 Task: Create a sub task Release to Production / Go Live for the task  Create a new online platform for online nutrition coaching in the project BlueChipper , assign it to team member softage.4@softage.net and update the status of the sub task to  On Track  , set the priority of the sub task to Low
Action: Mouse moved to (409, 303)
Screenshot: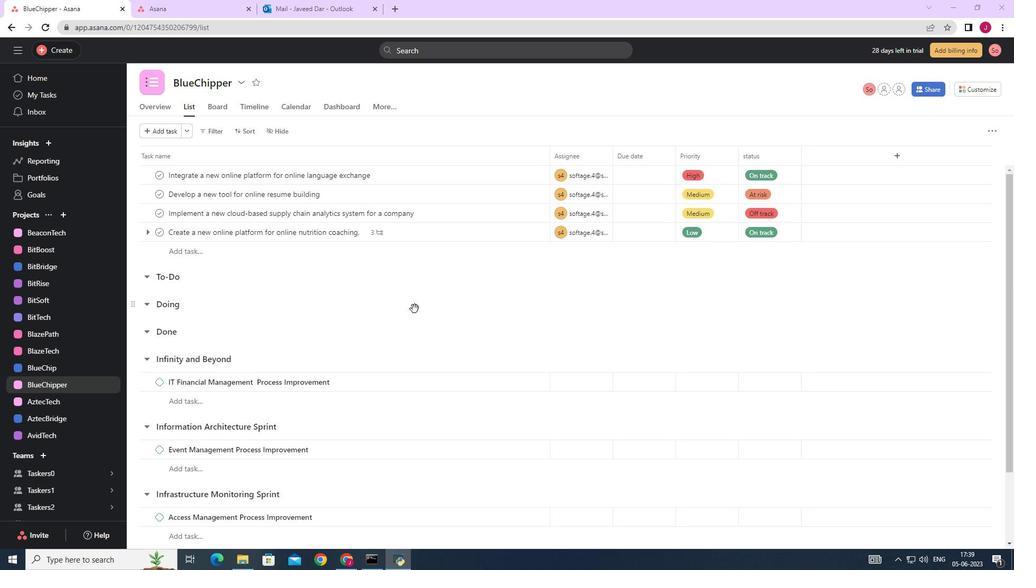 
Action: Mouse scrolled (409, 303) with delta (0, 0)
Screenshot: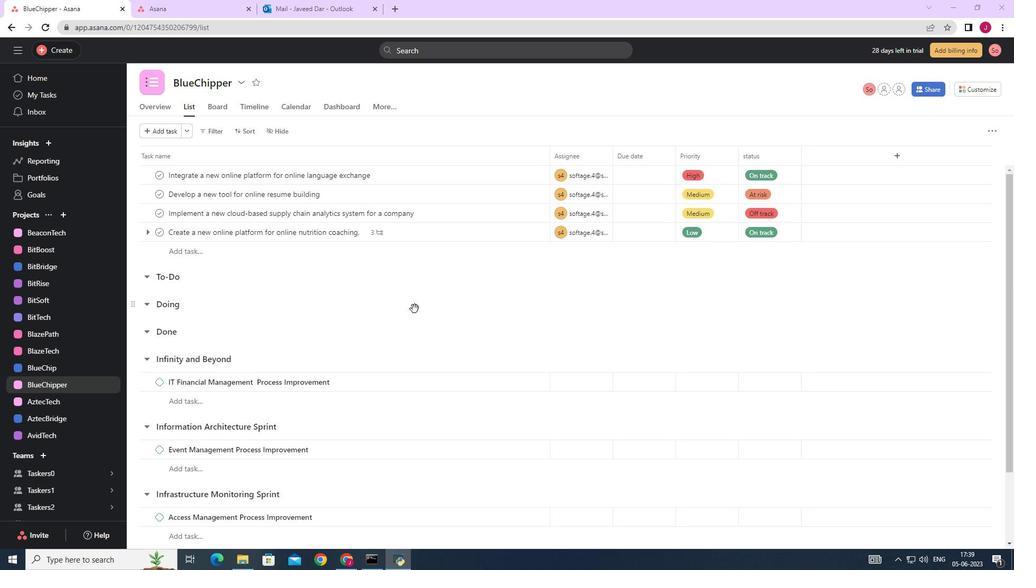 
Action: Mouse scrolled (409, 303) with delta (0, 0)
Screenshot: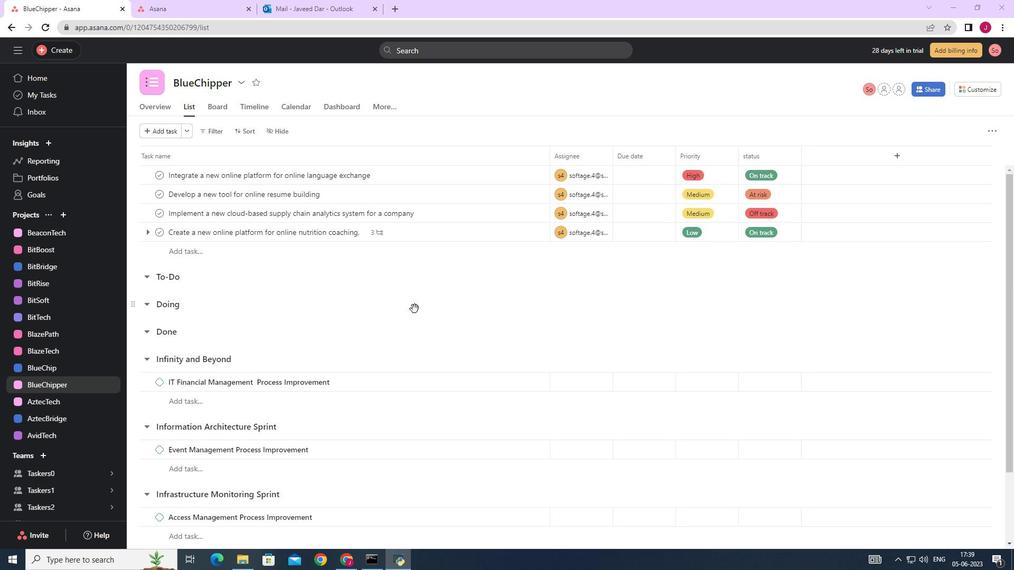 
Action: Mouse moved to (486, 229)
Screenshot: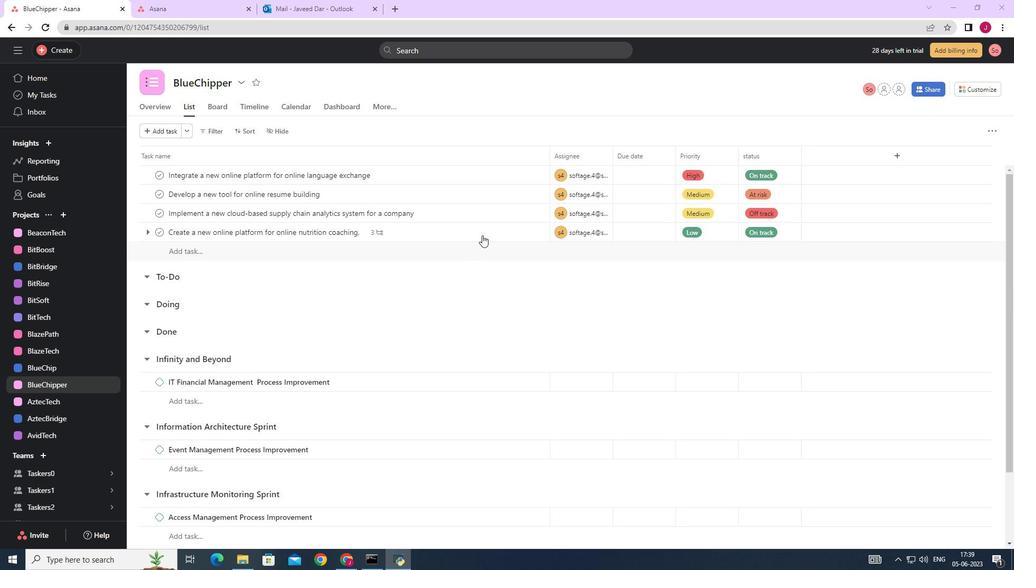 
Action: Mouse pressed left at (486, 229)
Screenshot: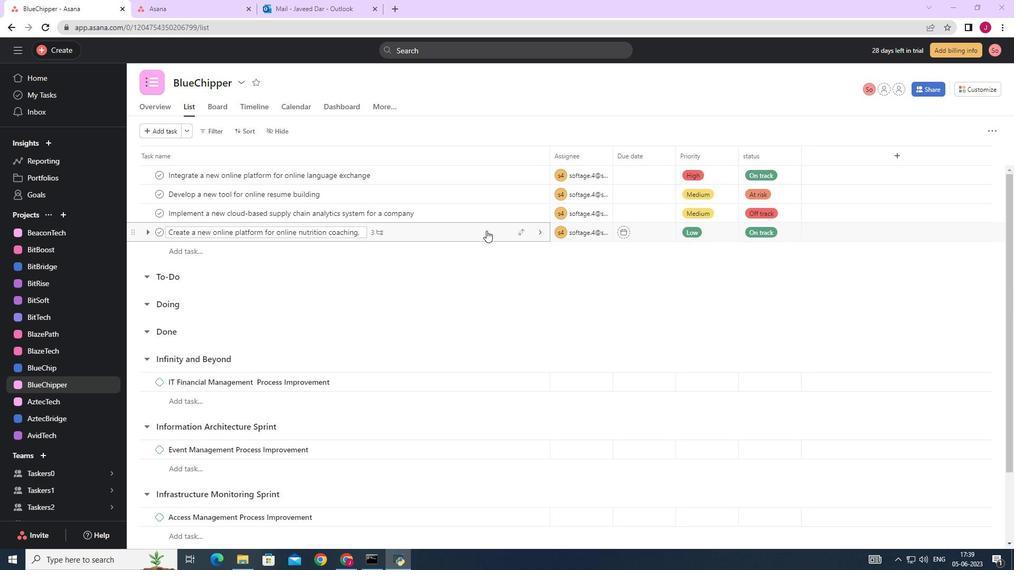 
Action: Mouse moved to (840, 383)
Screenshot: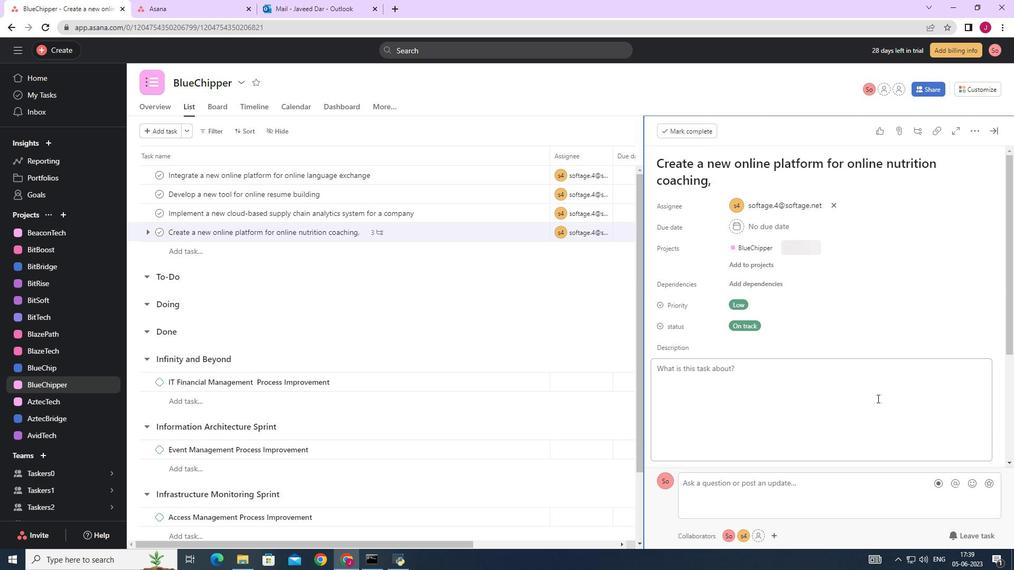 
Action: Mouse scrolled (840, 382) with delta (0, 0)
Screenshot: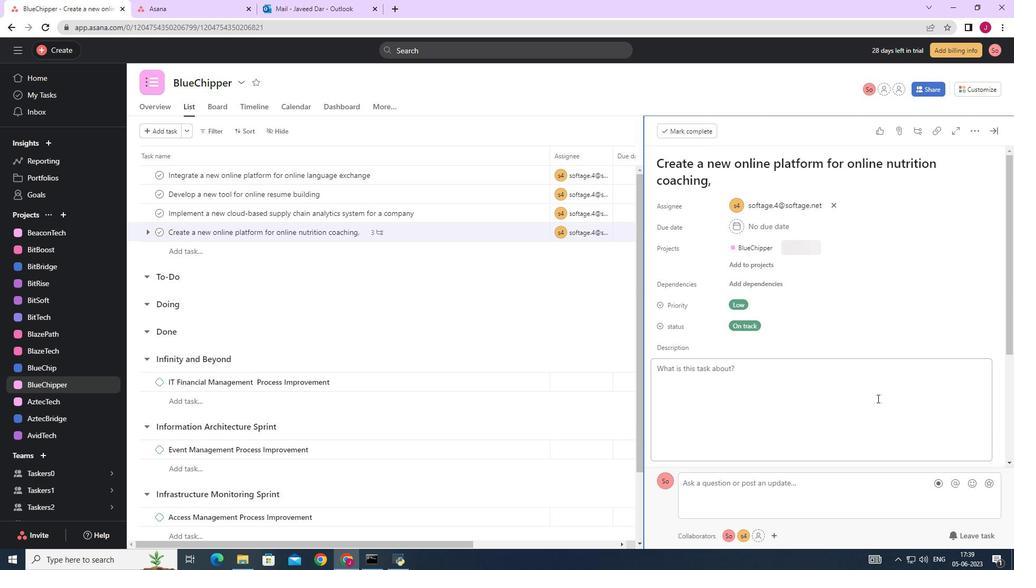 
Action: Mouse scrolled (840, 382) with delta (0, 0)
Screenshot: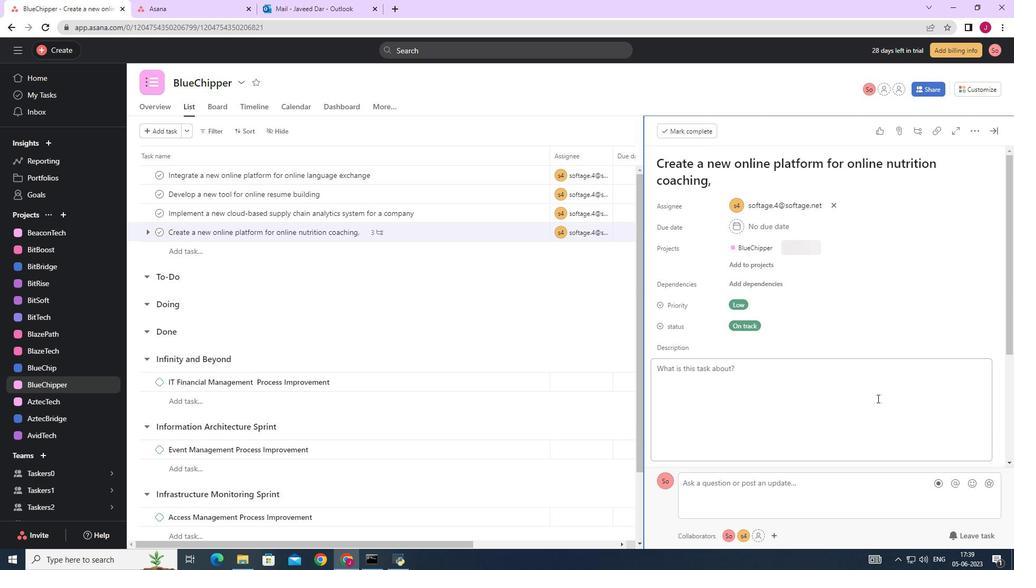 
Action: Mouse moved to (839, 383)
Screenshot: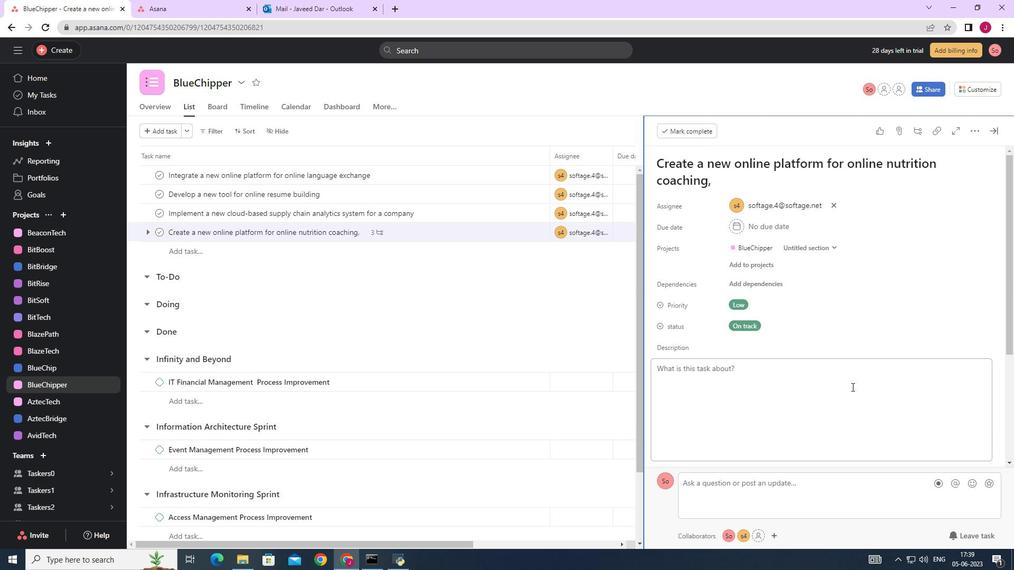
Action: Mouse scrolled (839, 382) with delta (0, 0)
Screenshot: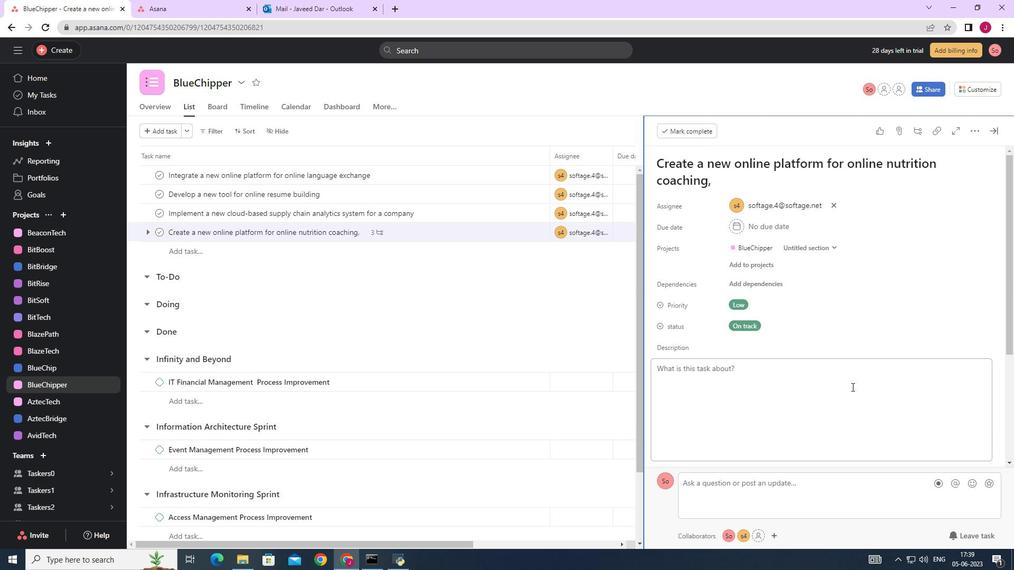 
Action: Mouse moved to (838, 383)
Screenshot: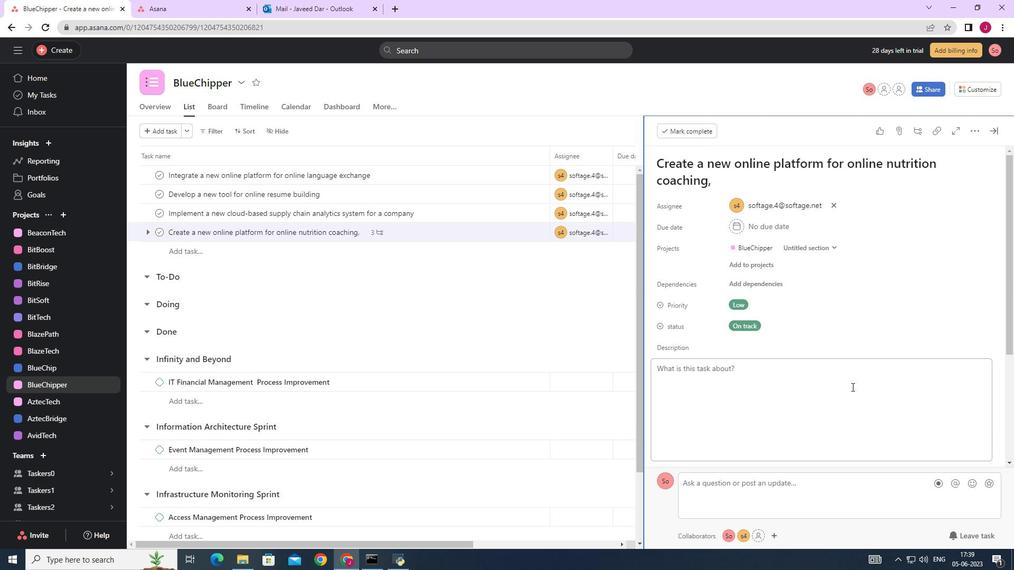 
Action: Mouse scrolled (838, 382) with delta (0, 0)
Screenshot: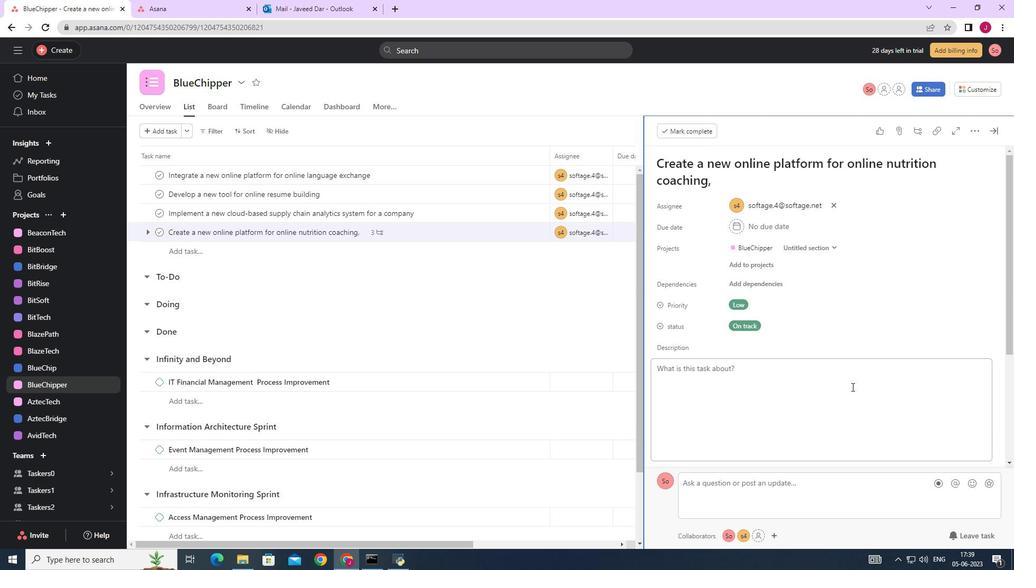 
Action: Mouse moved to (837, 383)
Screenshot: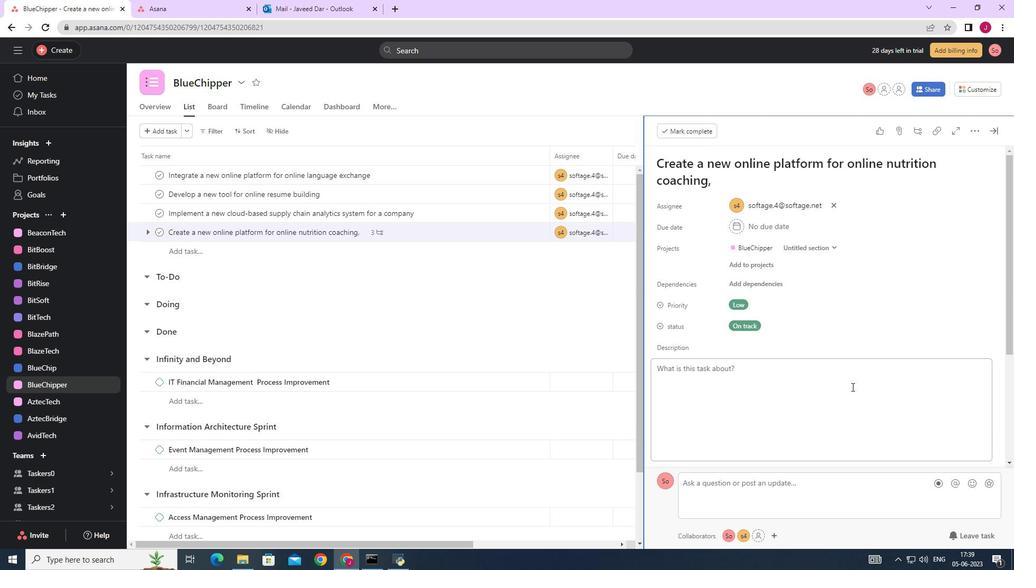 
Action: Mouse scrolled (838, 382) with delta (0, 0)
Screenshot: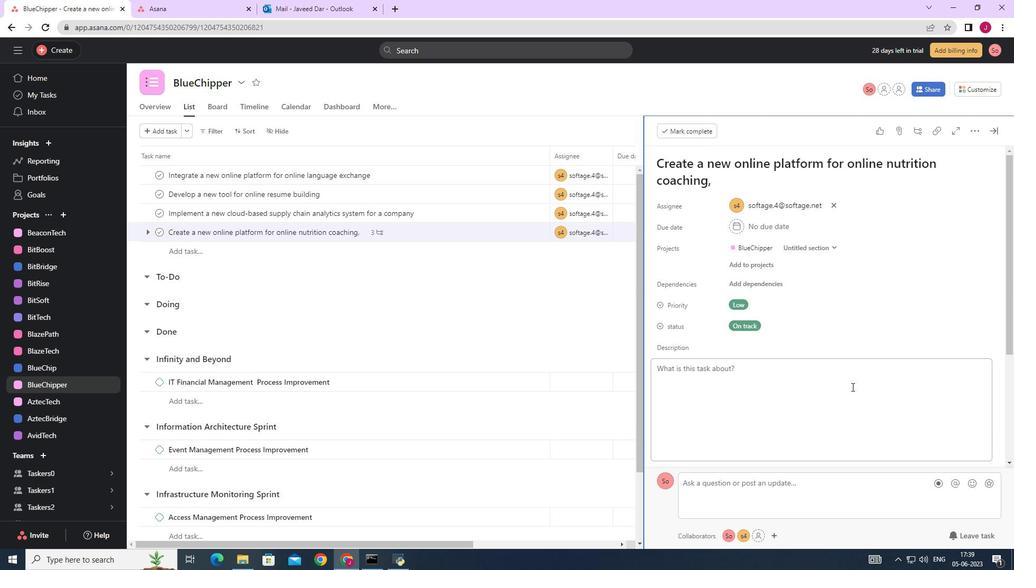 
Action: Mouse moved to (837, 383)
Screenshot: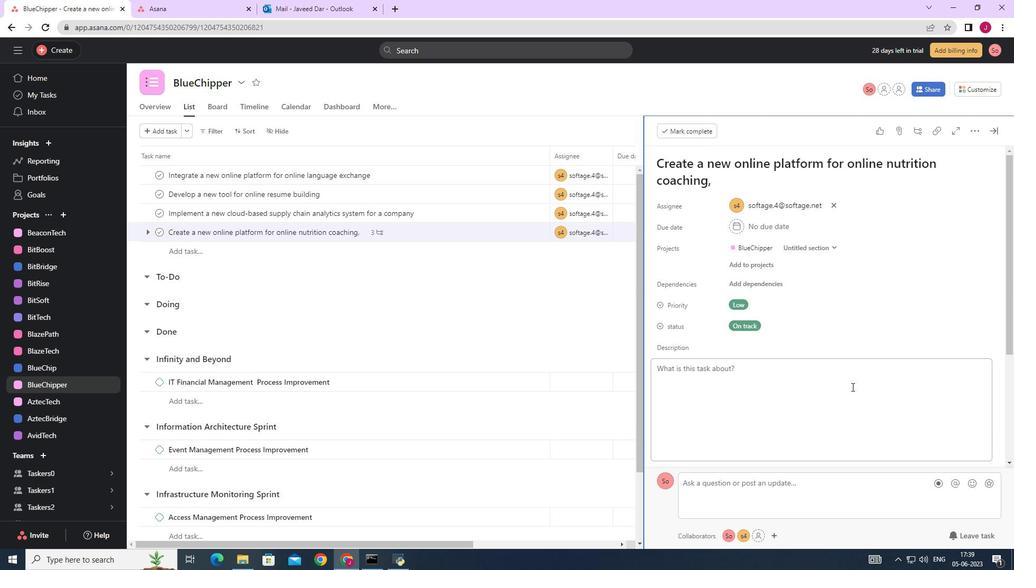 
Action: Mouse scrolled (837, 382) with delta (0, 0)
Screenshot: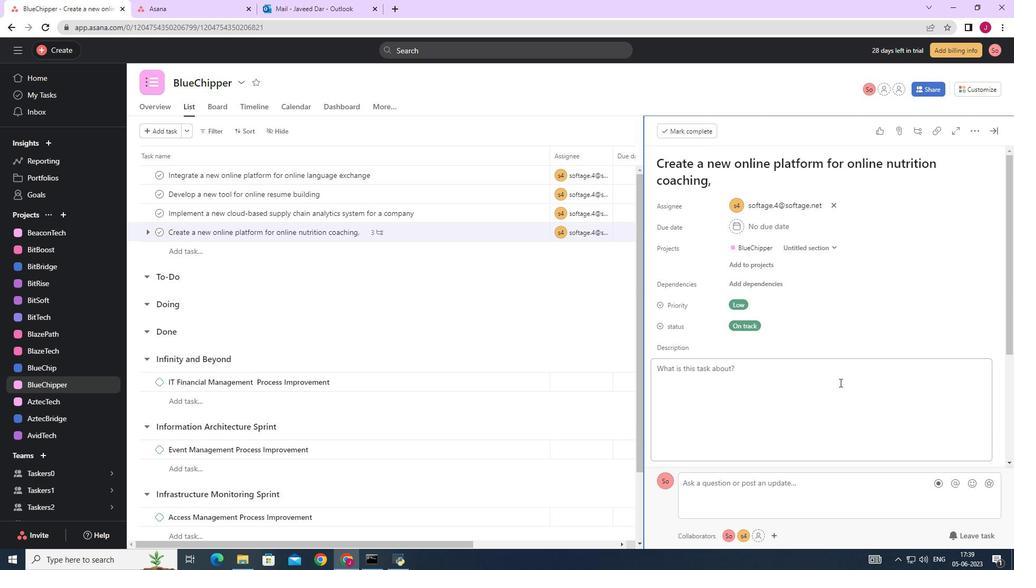 
Action: Mouse moved to (693, 385)
Screenshot: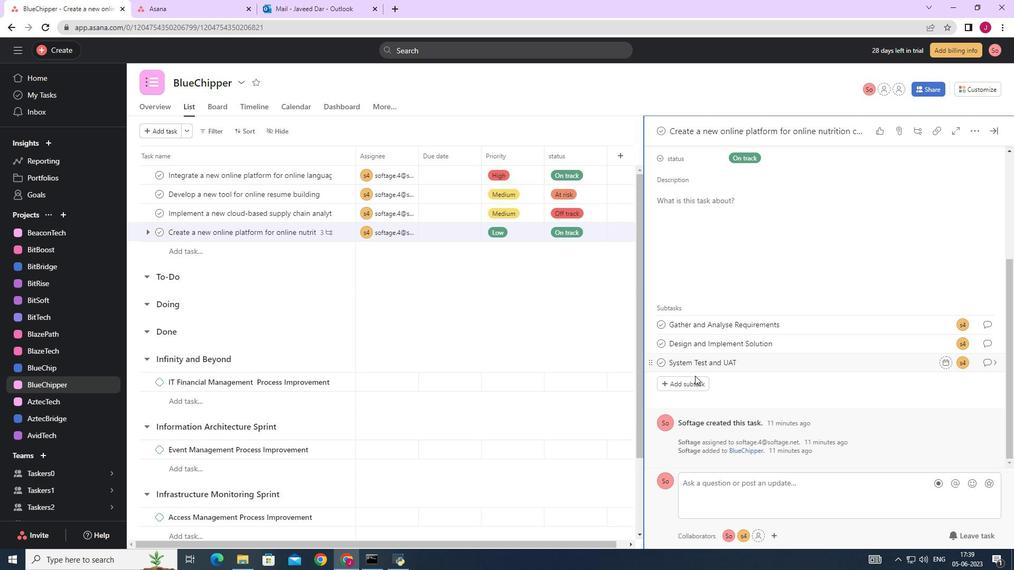 
Action: Mouse pressed left at (693, 385)
Screenshot: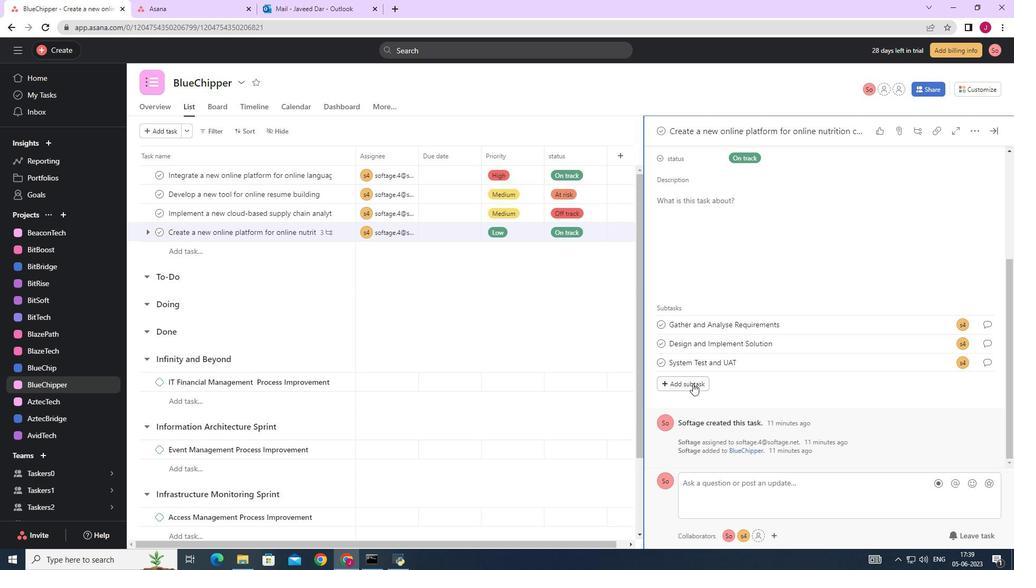 
Action: Key pressed <Key.caps_lock>R<Key.caps_lock>elease<Key.space>to<Key.space>production<Key.space>/<Key.space><Key.caps_lock>G<Key.caps_lock>o<Key.space><Key.caps_lock>L<Key.caps_lock>ive<Key.backspace><Key.backspace><Key.backspace><Key.backspace><Key.backspace><Key.backspace><Key.backspace><Key.backspace><Key.backspace><Key.backspace><Key.backspace><Key.backspace><Key.backspace><Key.backspace><Key.backspace><Key.backspace><Key.backspace><Key.backspace><Key.backspace><Key.backspace><Key.backspace><Key.backspace><Key.backspace><Key.backspace><Key.backspace><Key.backspace><Key.backspace><Key.backspace><Key.backspace><Key.backspace><Key.backspace>r<Key.caps_lock>ELEASE<Key.space>TO<Key.space>PRODUCY<Key.backspace>T
Screenshot: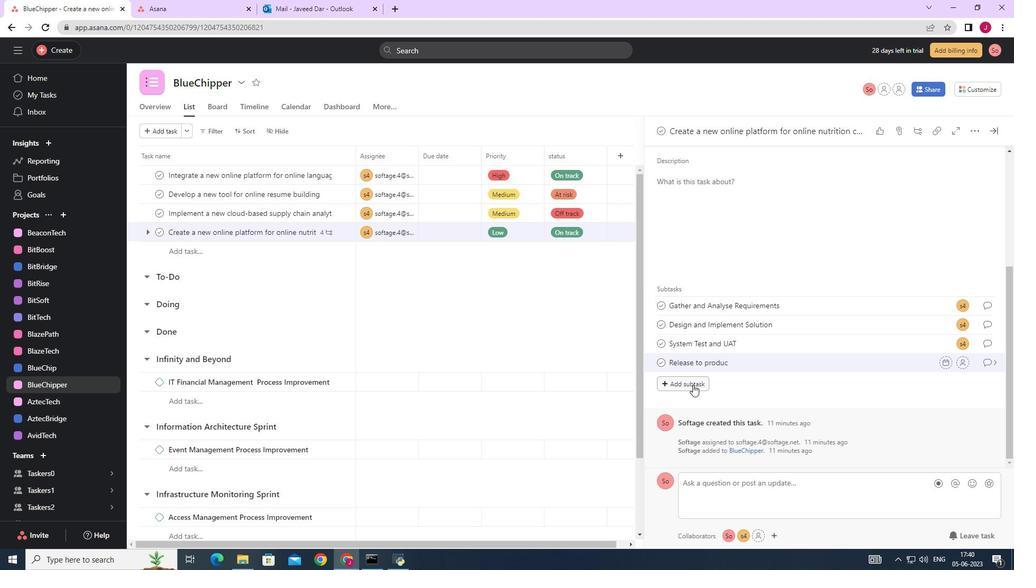 
Action: Mouse moved to (693, 385)
Screenshot: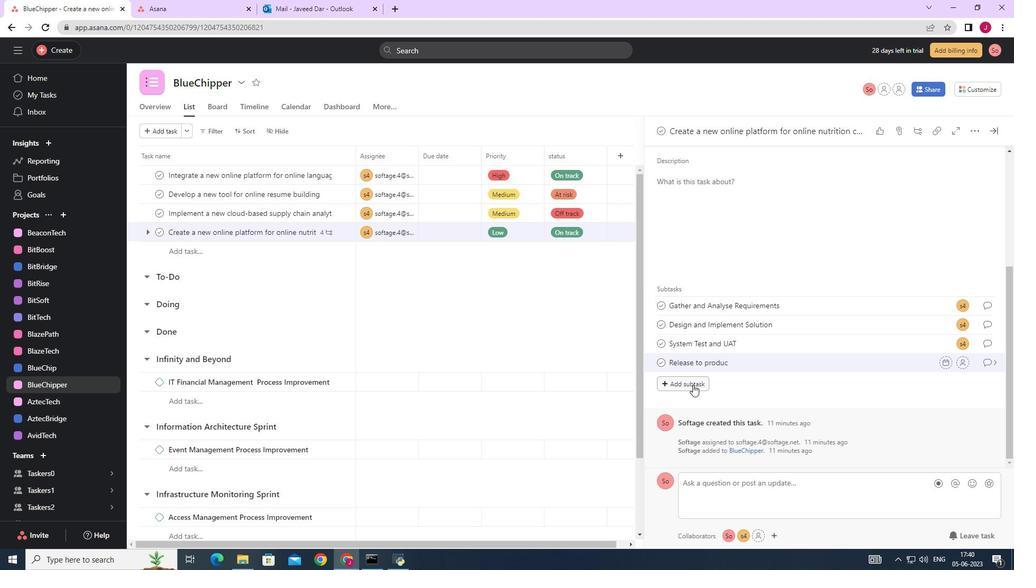 
Action: Key pressed ION<Key.space>/<Key.space><Key.caps_lock>g<Key.caps_lock>O<Key.space><Key.caps_lock>l<Key.caps_lock>IVE
Screenshot: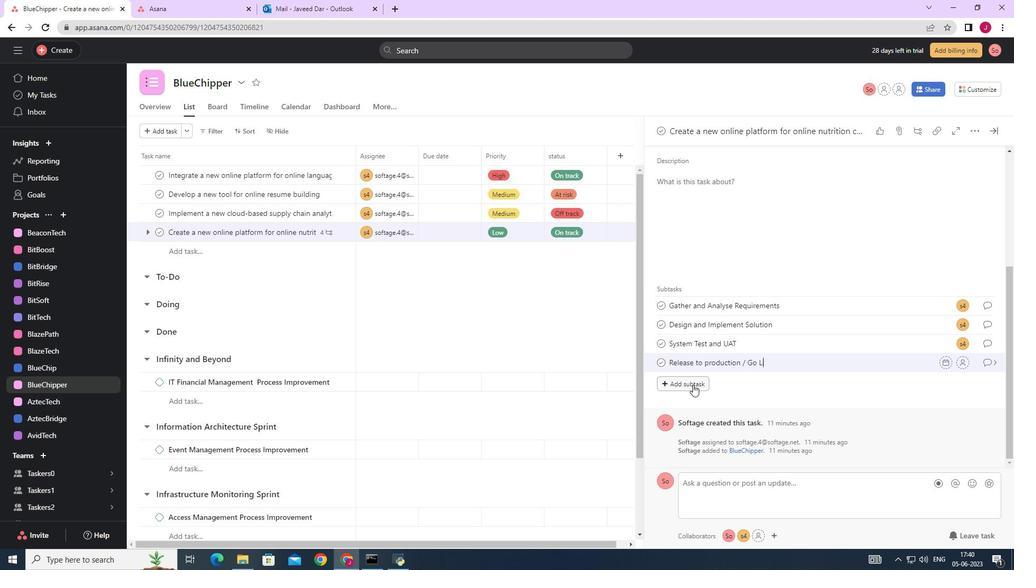 
Action: Mouse moved to (965, 364)
Screenshot: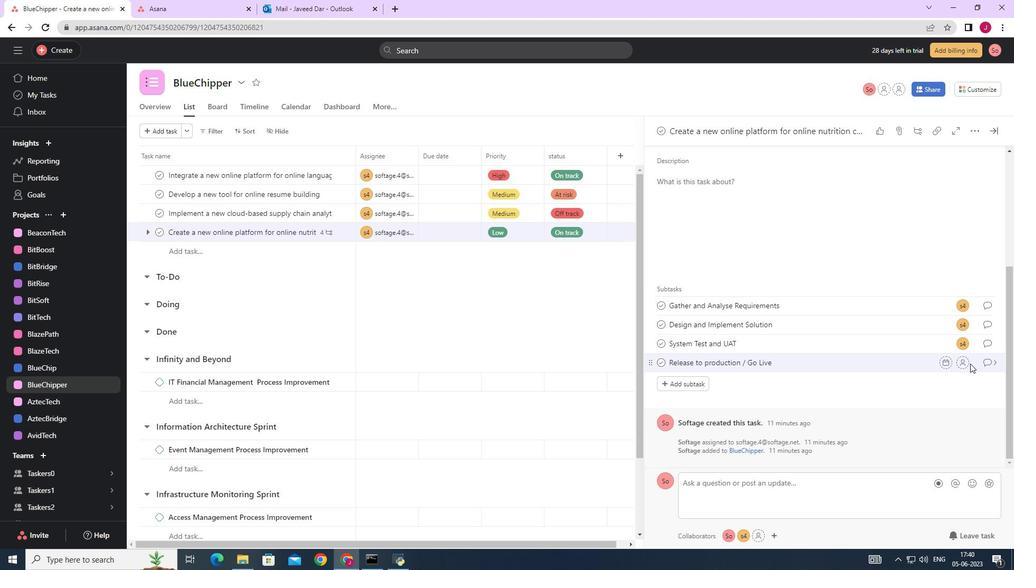 
Action: Mouse pressed left at (965, 364)
Screenshot: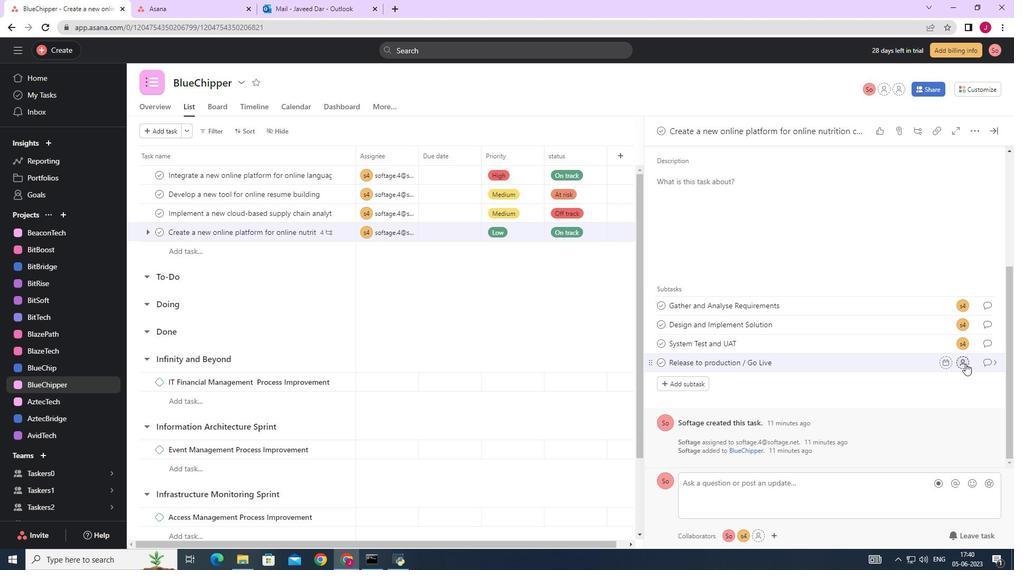 
Action: Mouse moved to (842, 405)
Screenshot: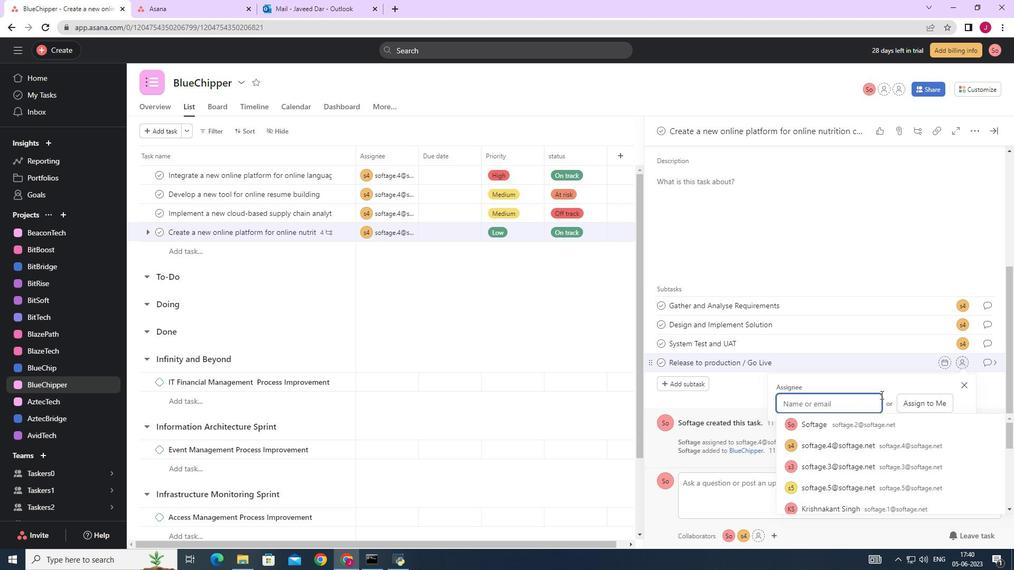 
Action: Key pressed SOFTAGE.
Screenshot: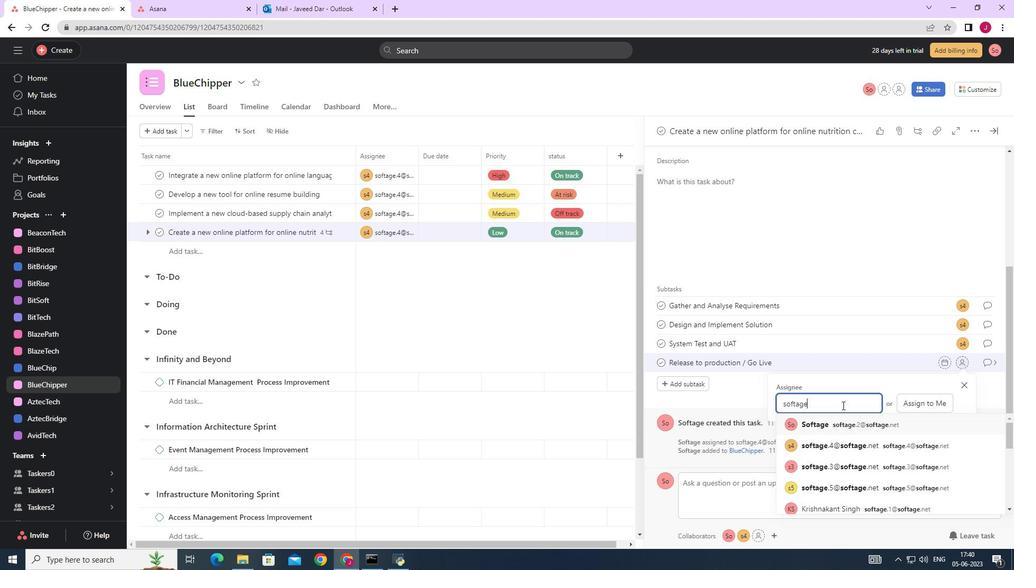
Action: Mouse moved to (848, 446)
Screenshot: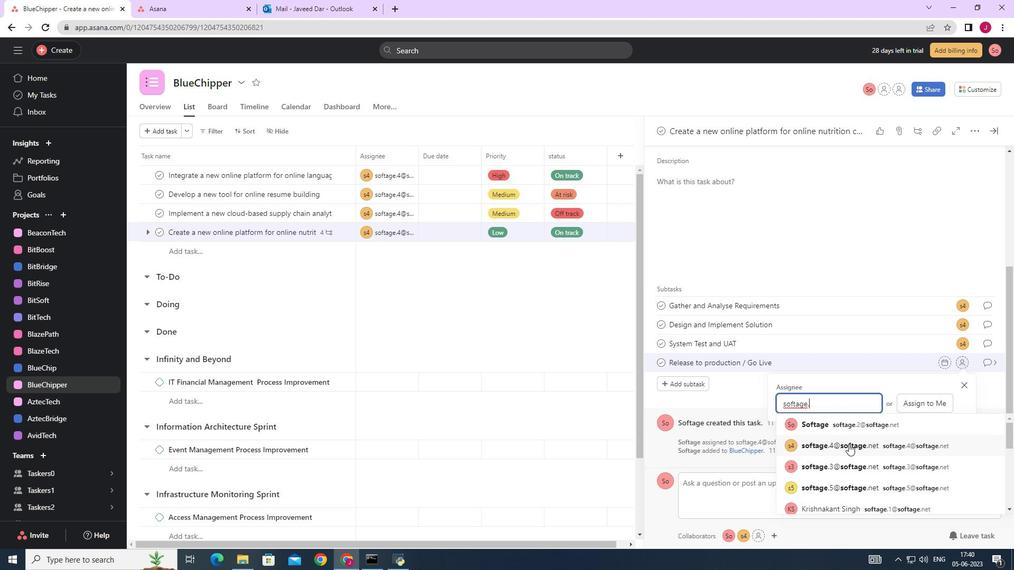
Action: Mouse pressed left at (848, 446)
Screenshot: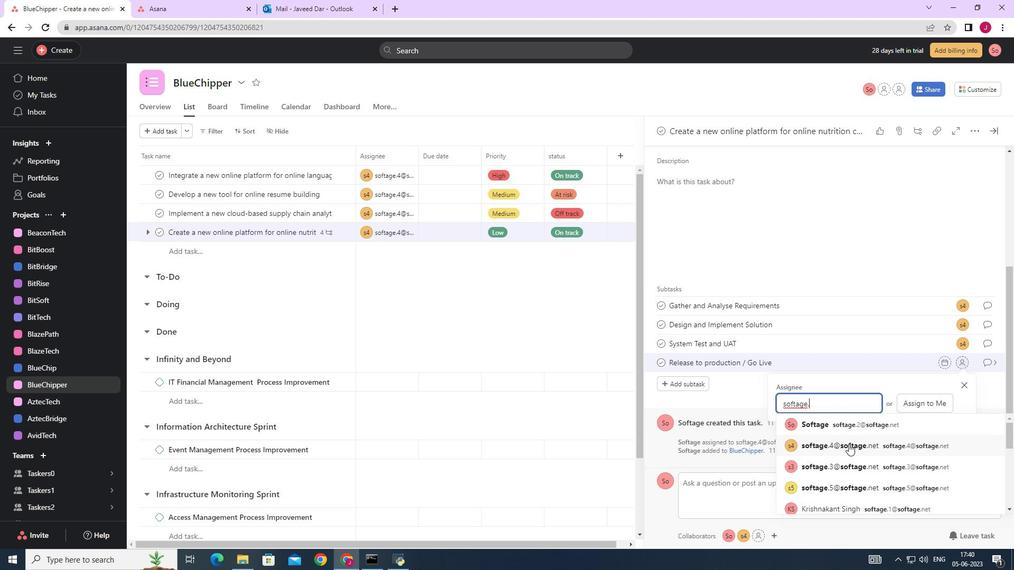 
Action: Mouse moved to (987, 364)
Screenshot: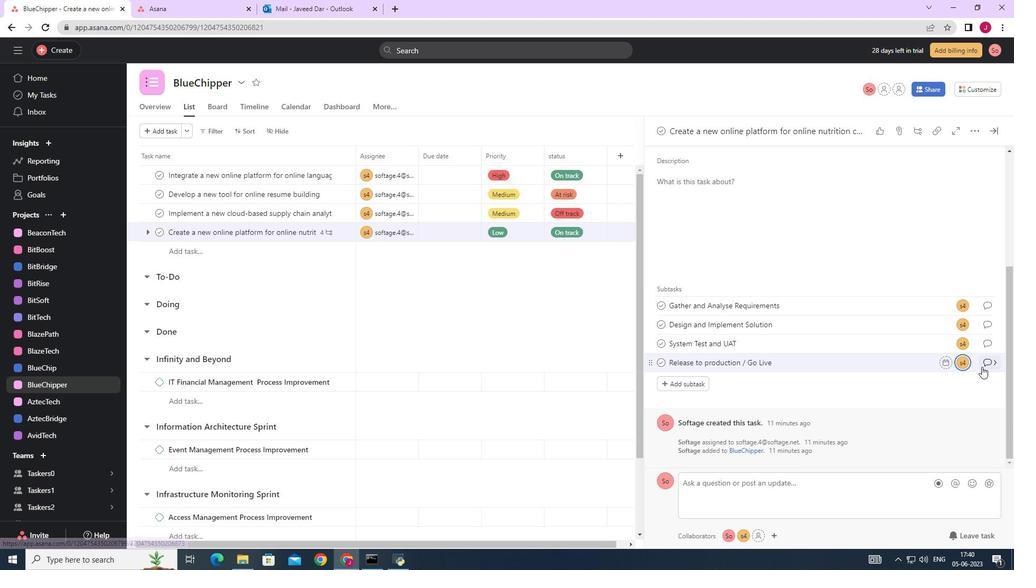 
Action: Mouse pressed left at (986, 364)
Screenshot: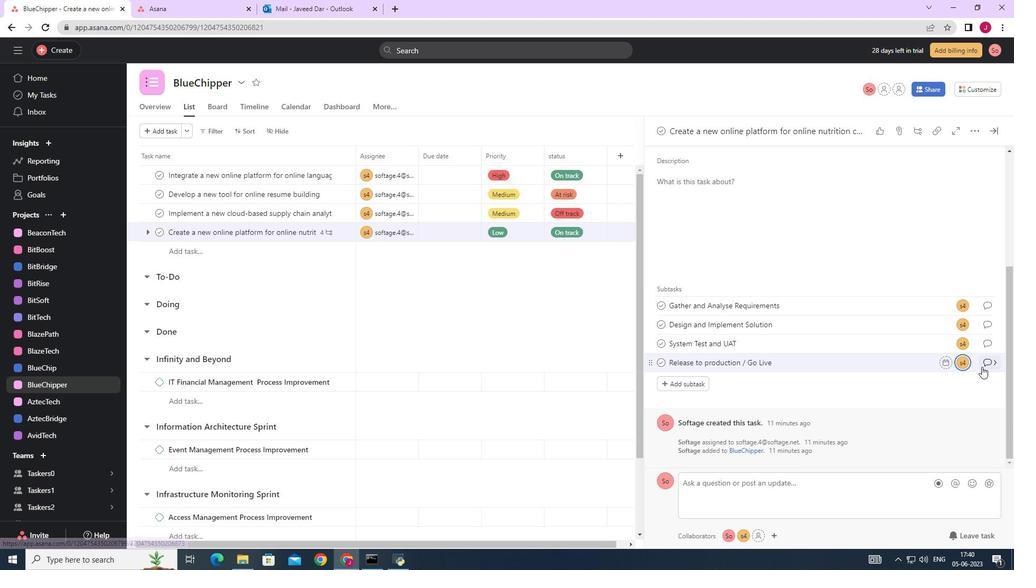 
Action: Mouse moved to (696, 283)
Screenshot: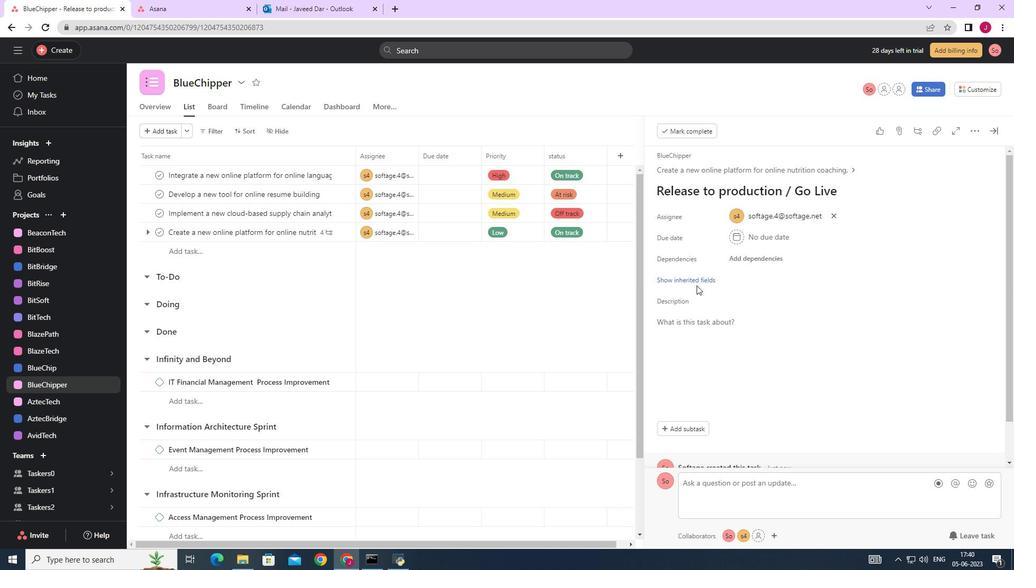 
Action: Mouse pressed left at (696, 283)
Screenshot: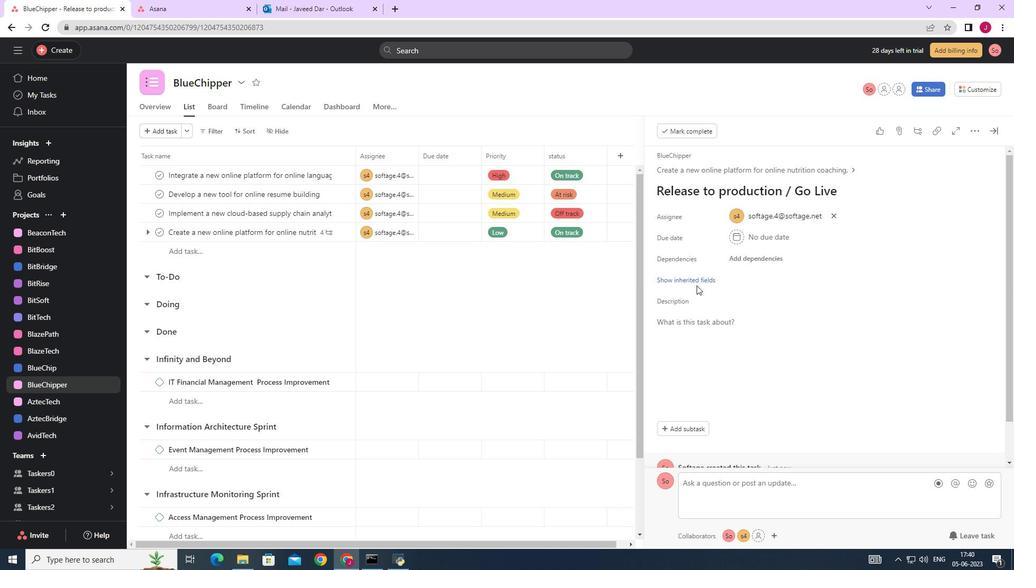 
Action: Mouse moved to (738, 300)
Screenshot: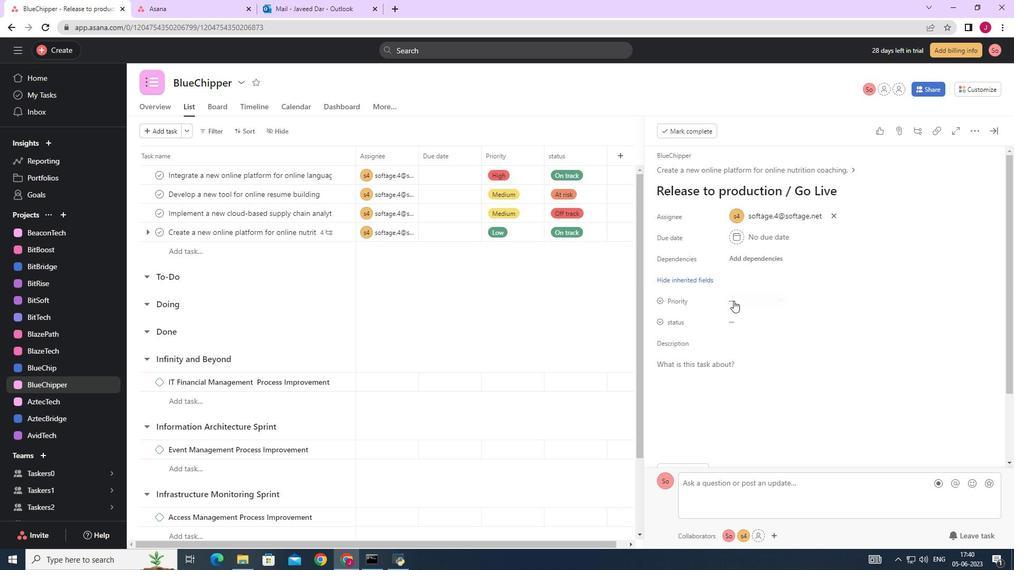 
Action: Mouse pressed left at (738, 300)
Screenshot: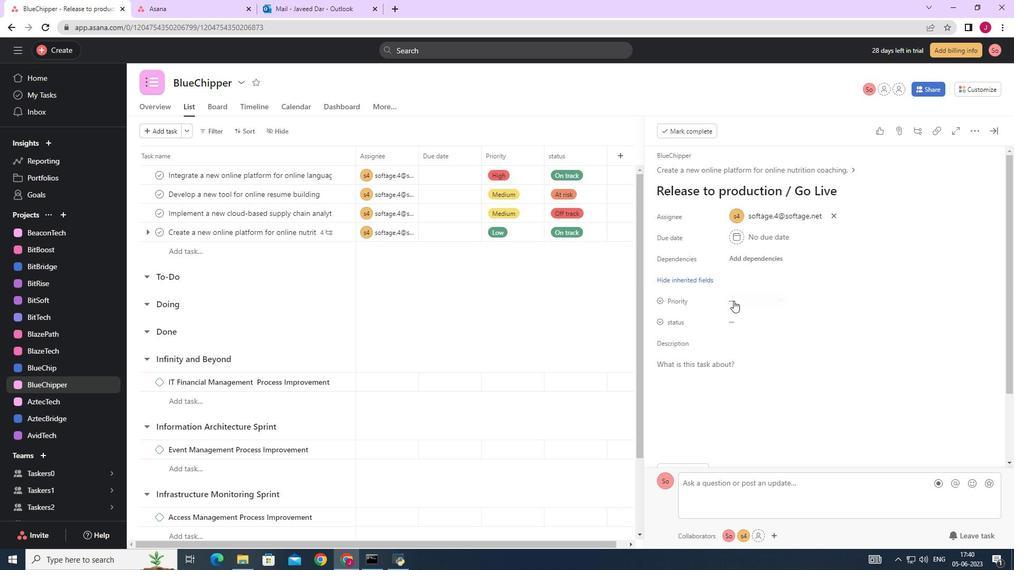 
Action: Mouse moved to (762, 371)
Screenshot: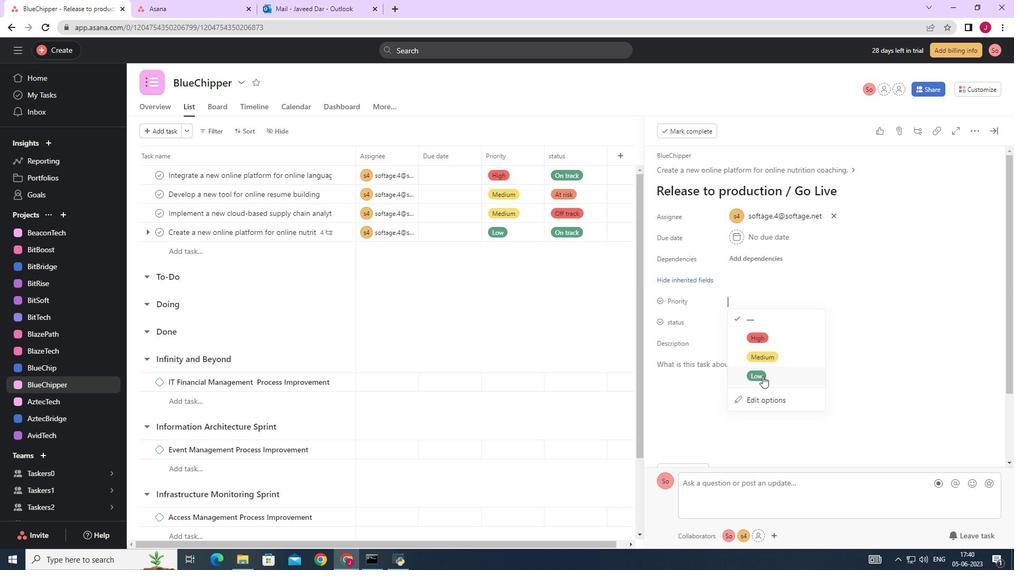 
Action: Mouse pressed left at (762, 371)
Screenshot: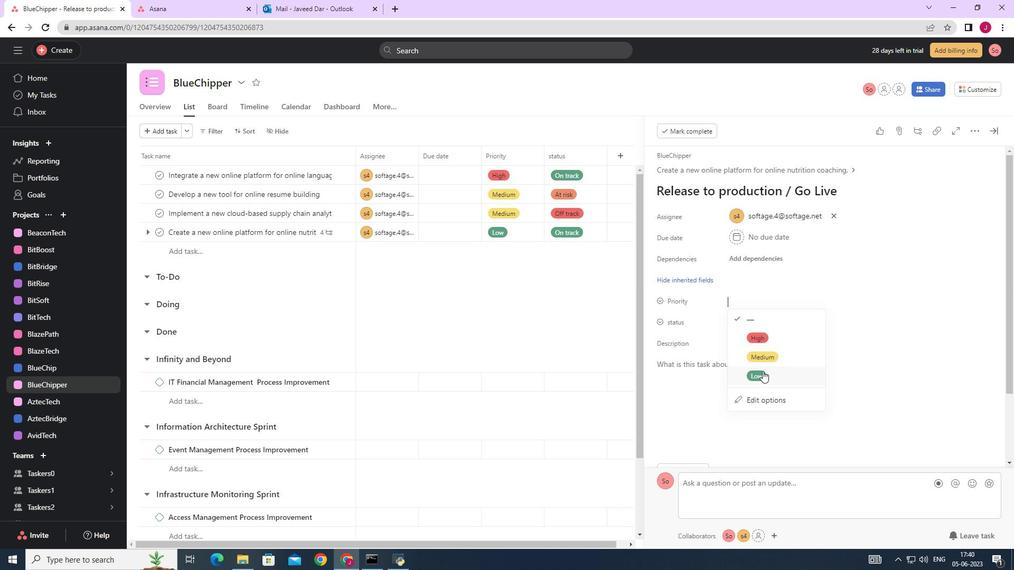 
Action: Mouse moved to (755, 324)
Screenshot: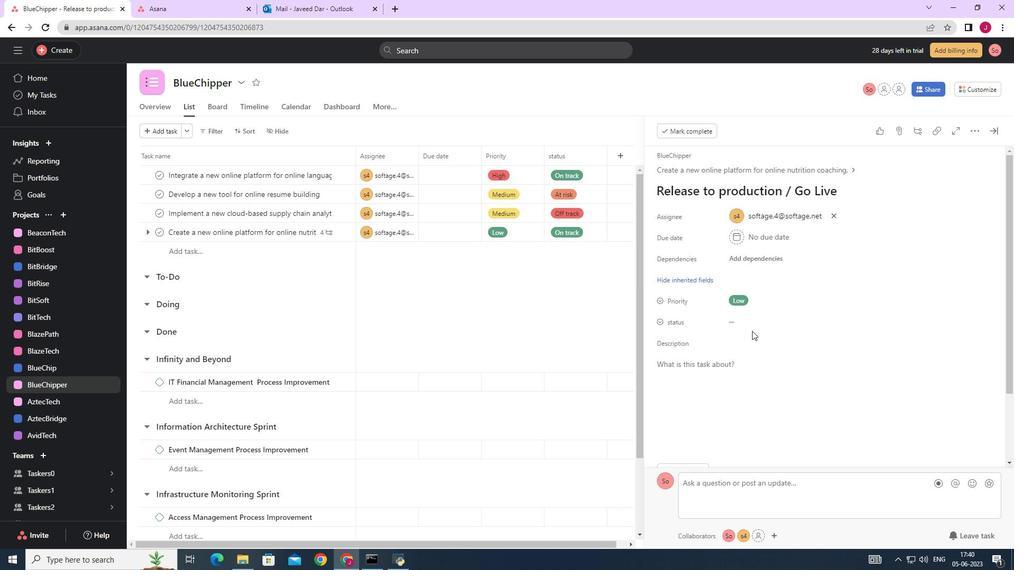 
Action: Mouse pressed left at (755, 324)
Screenshot: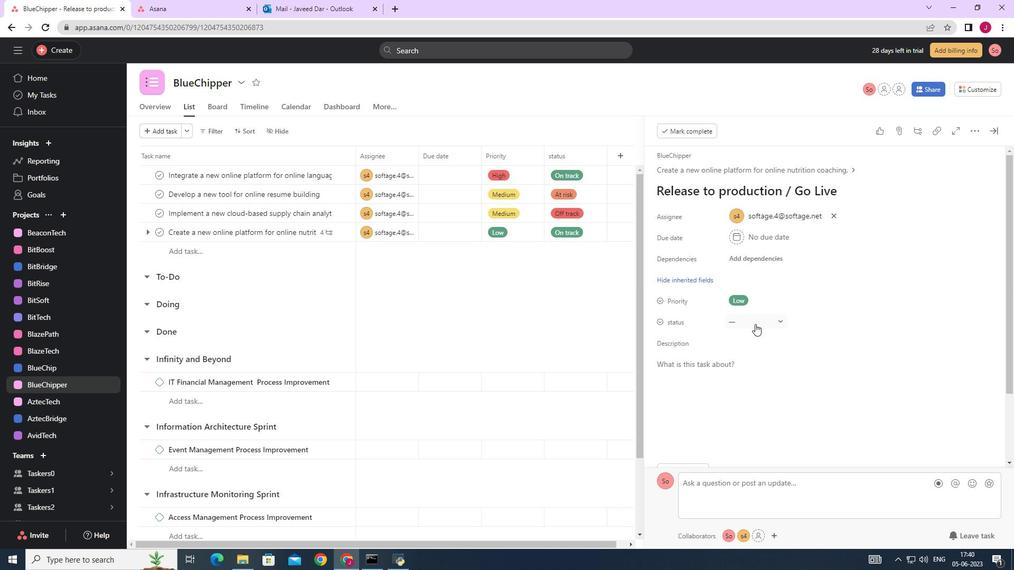 
Action: Mouse moved to (767, 359)
Screenshot: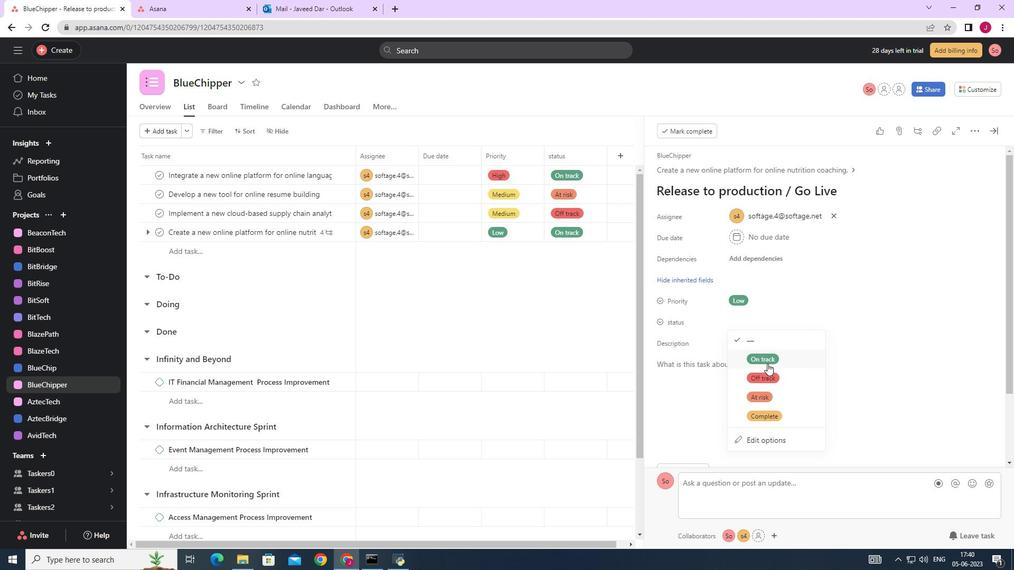 
Action: Mouse pressed left at (767, 359)
Screenshot: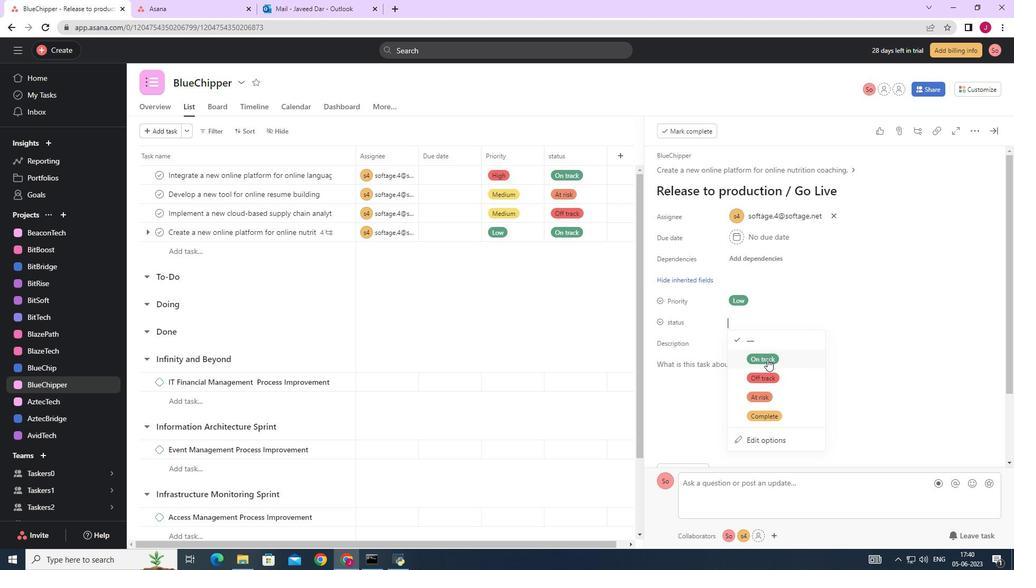 
Action: Mouse moved to (997, 131)
Screenshot: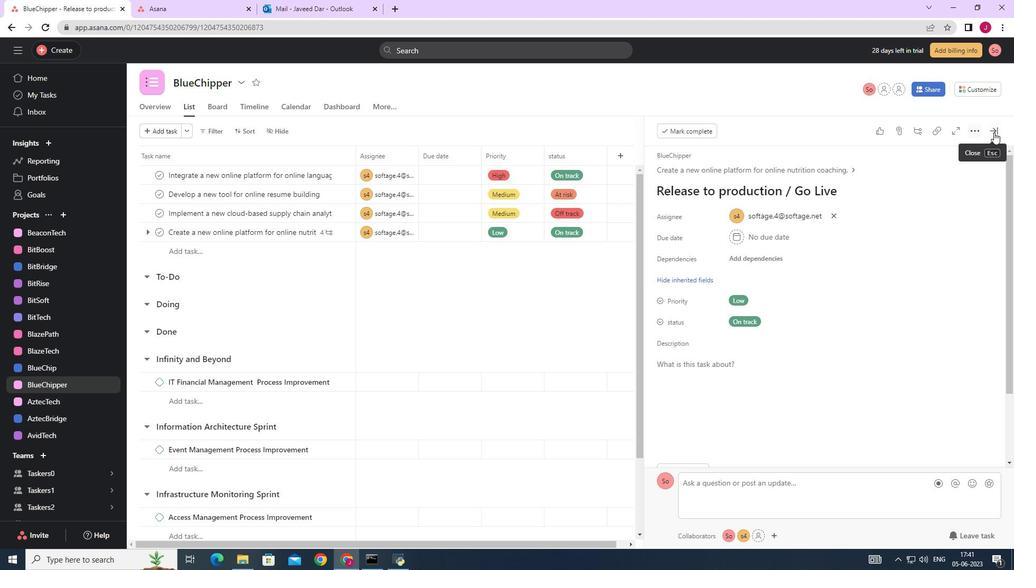 
Action: Mouse pressed left at (997, 131)
Screenshot: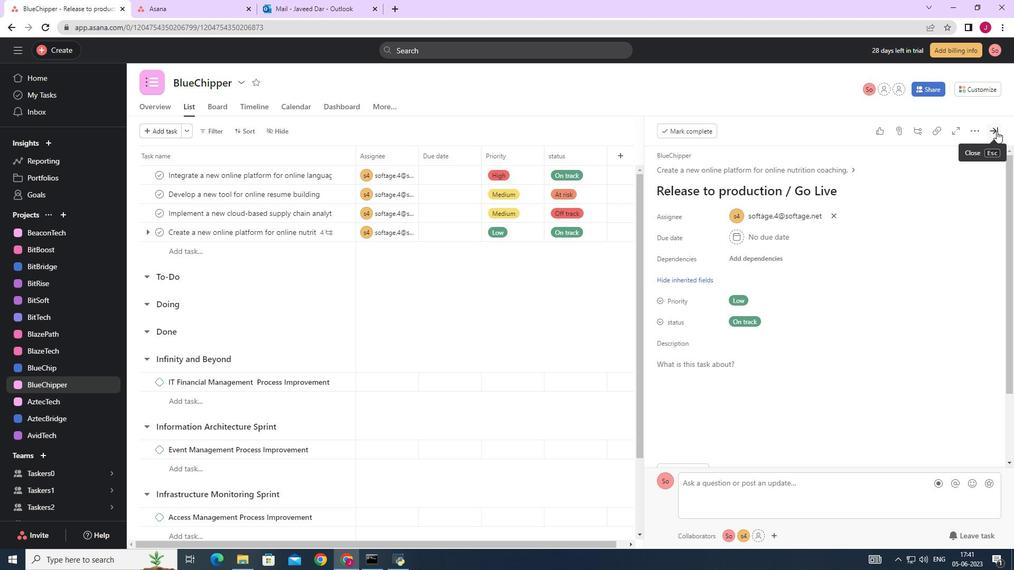 
Action: Mouse moved to (882, 161)
Screenshot: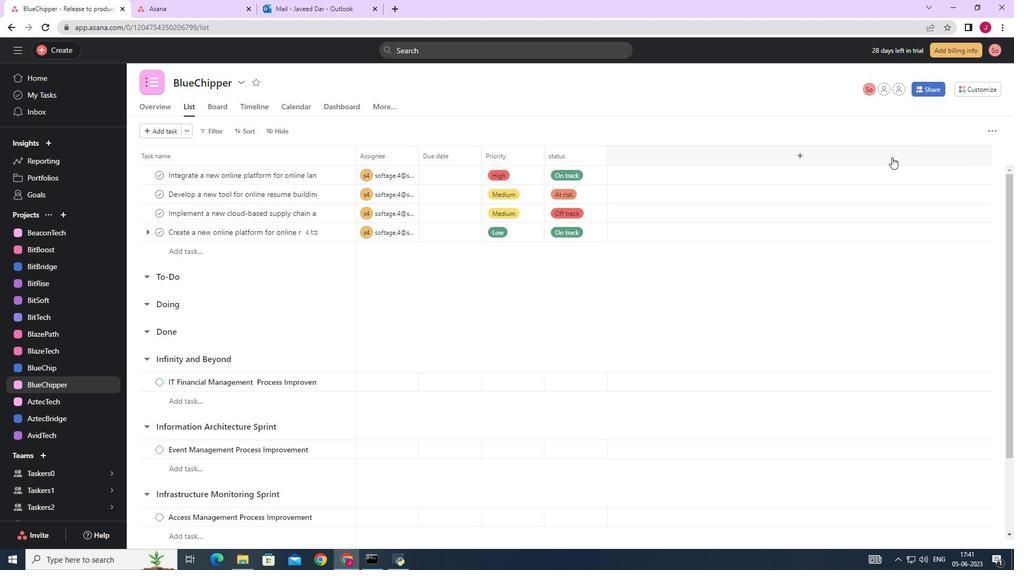 
